 Task: Check the percentage active listings of work shop in the last 5 years.
Action: Mouse moved to (789, 206)
Screenshot: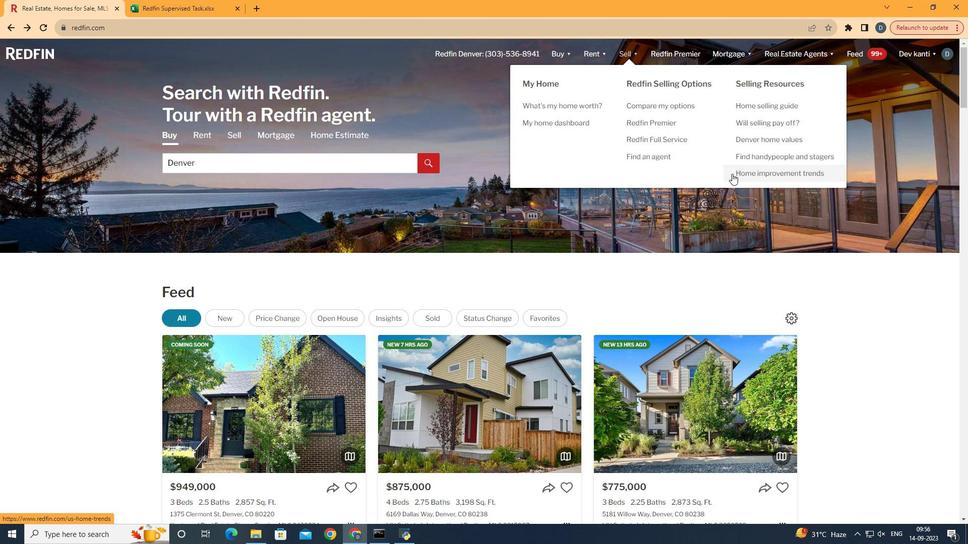 
Action: Mouse pressed left at (789, 206)
Screenshot: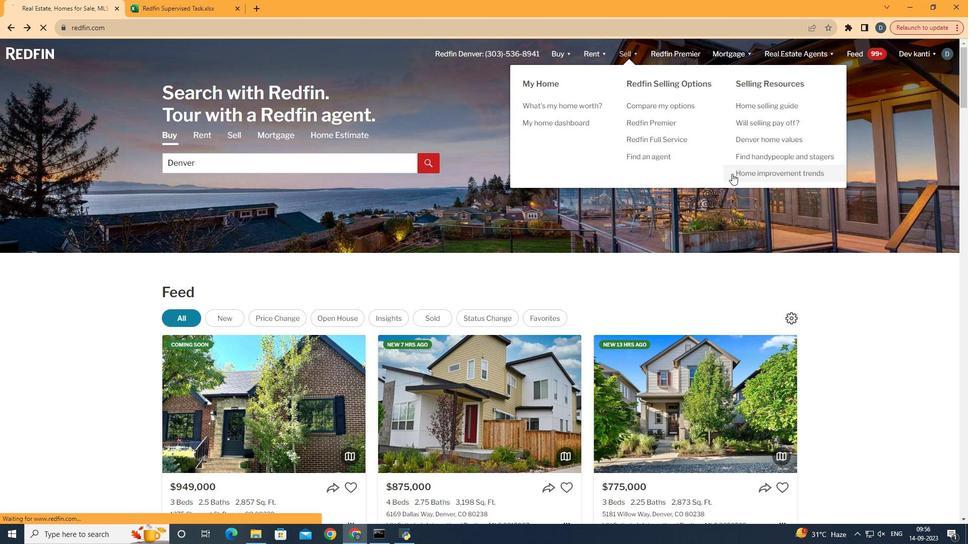 
Action: Mouse moved to (319, 218)
Screenshot: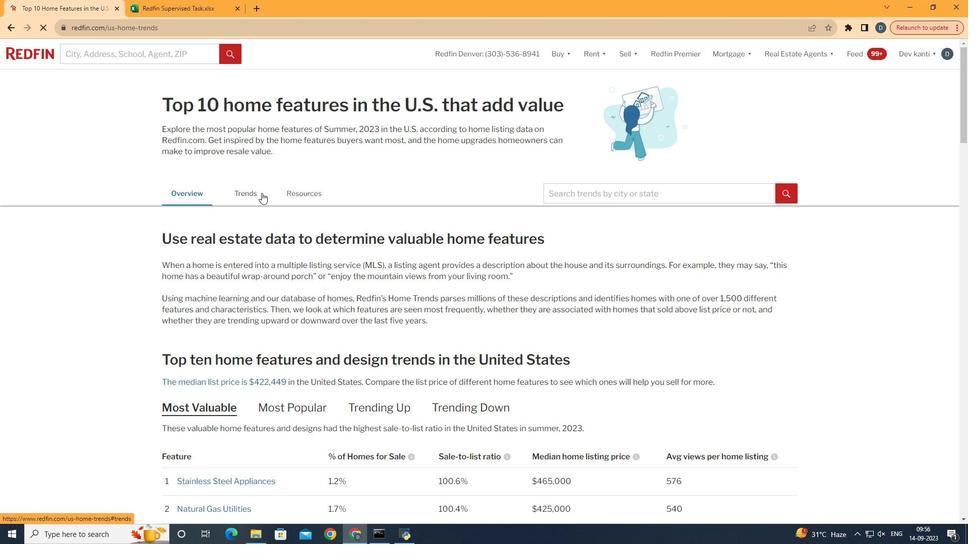 
Action: Mouse pressed left at (319, 218)
Screenshot: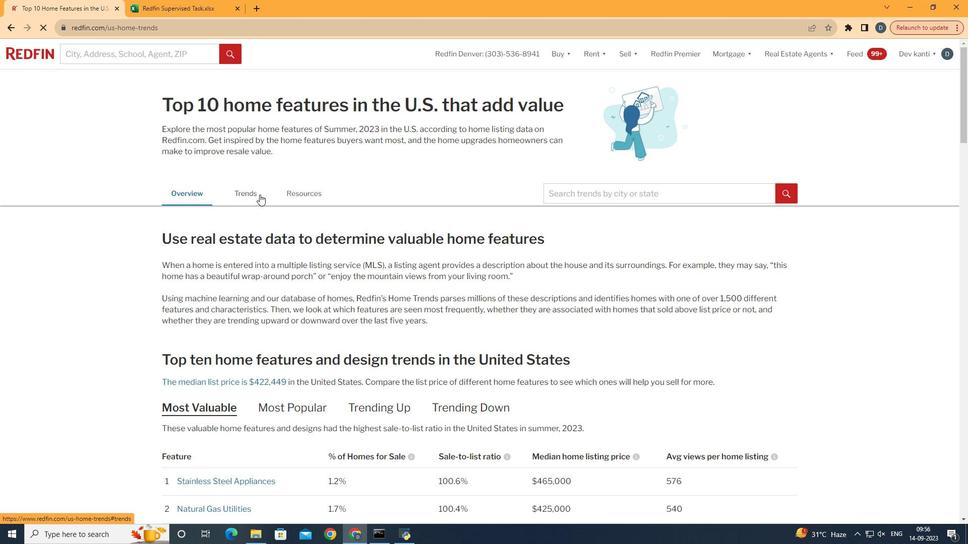 
Action: Mouse moved to (495, 265)
Screenshot: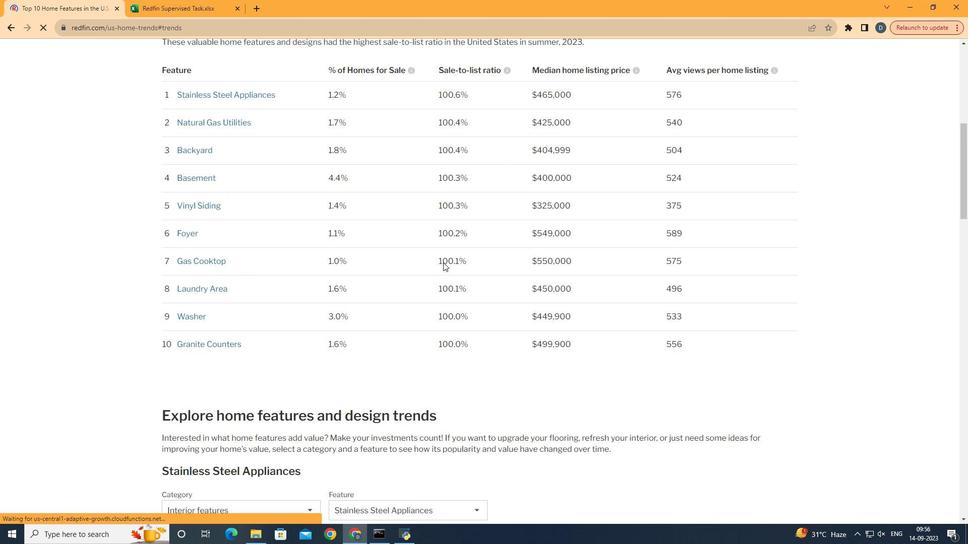
Action: Mouse scrolled (495, 265) with delta (0, 0)
Screenshot: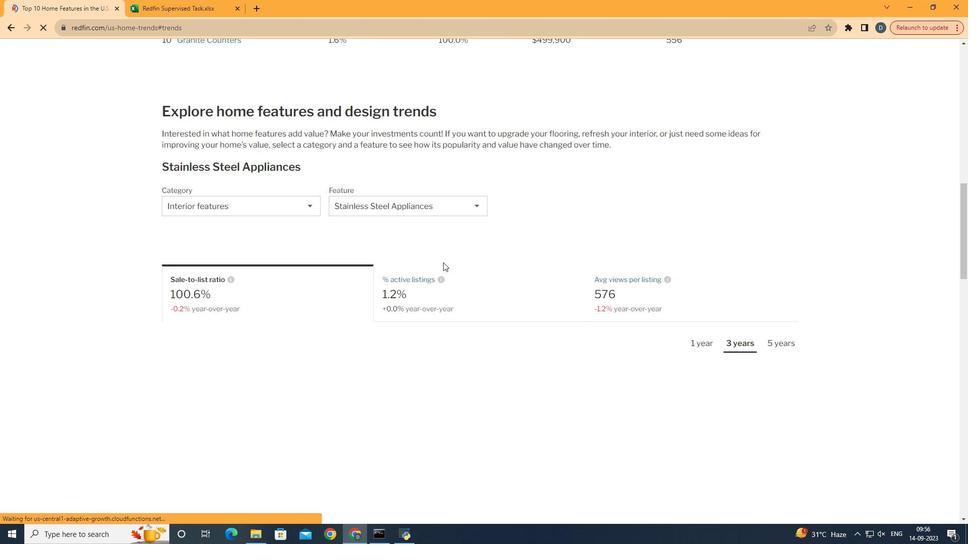 
Action: Mouse moved to (496, 265)
Screenshot: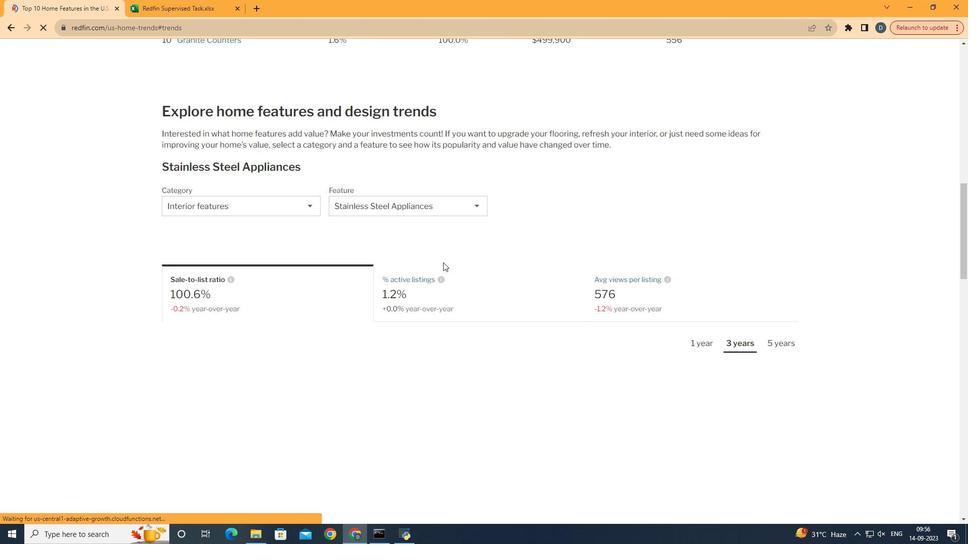 
Action: Mouse scrolled (496, 265) with delta (0, 0)
Screenshot: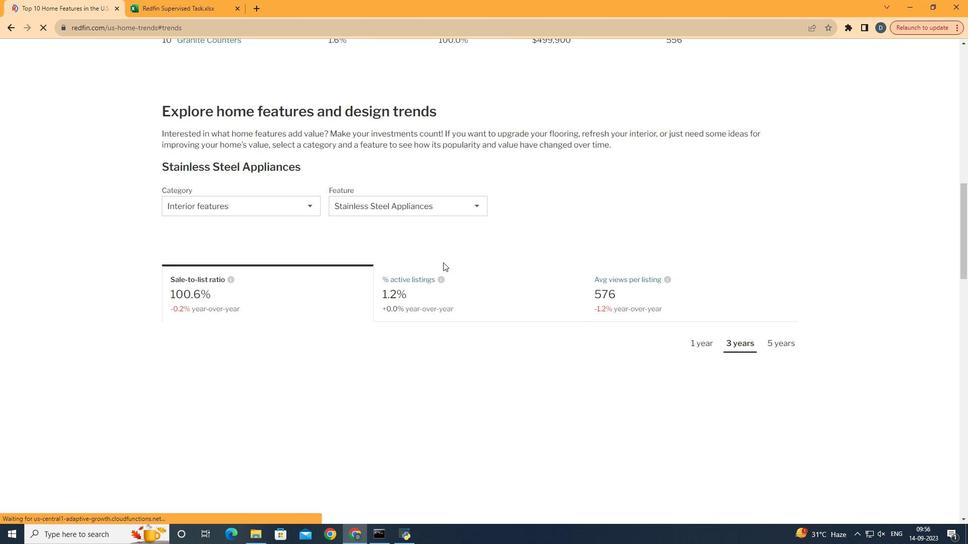 
Action: Mouse scrolled (496, 265) with delta (0, 0)
Screenshot: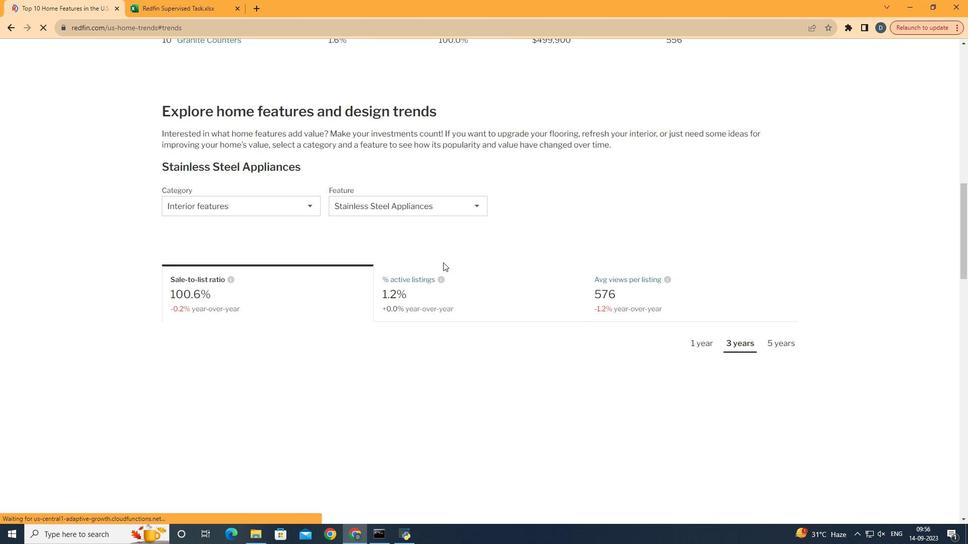 
Action: Mouse scrolled (496, 265) with delta (0, 0)
Screenshot: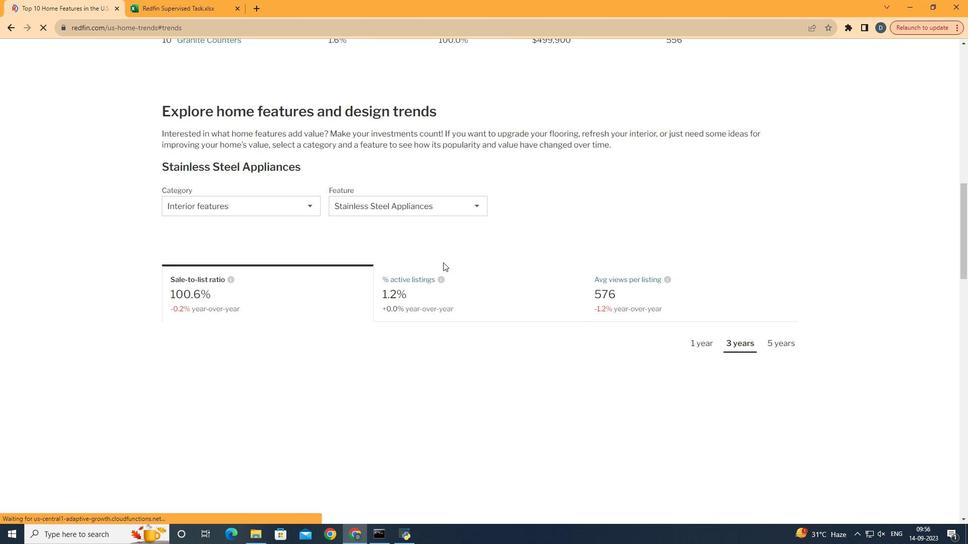 
Action: Mouse scrolled (496, 265) with delta (0, 0)
Screenshot: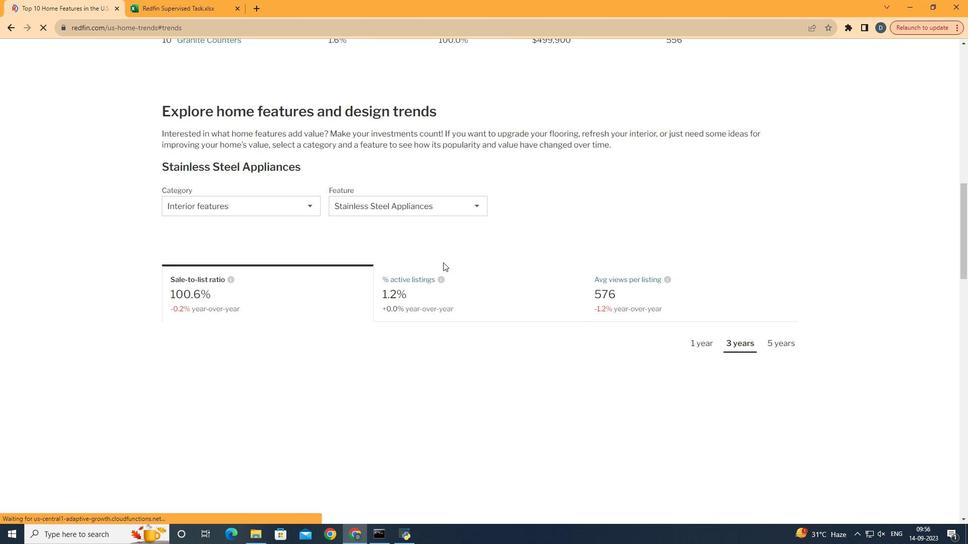 
Action: Mouse moved to (496, 265)
Screenshot: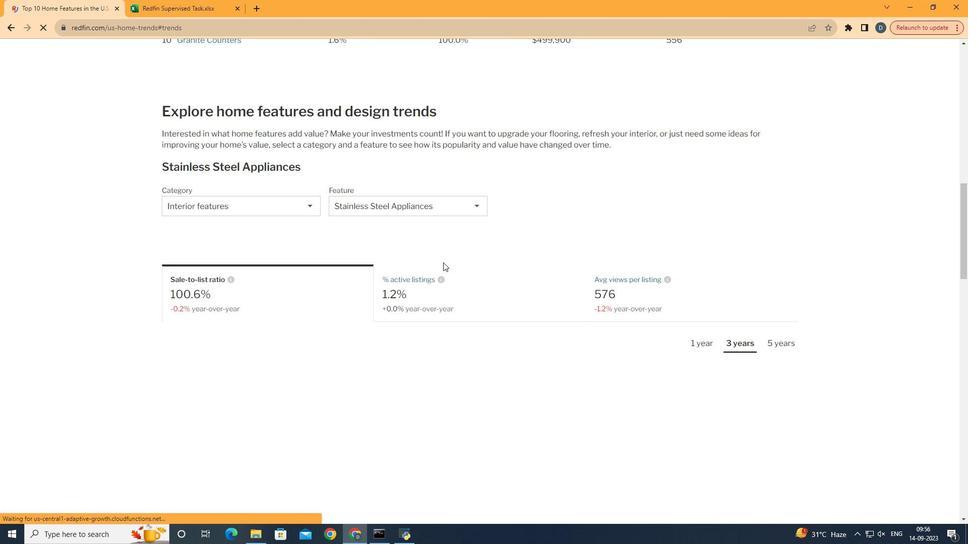 
Action: Mouse scrolled (496, 265) with delta (0, 0)
Screenshot: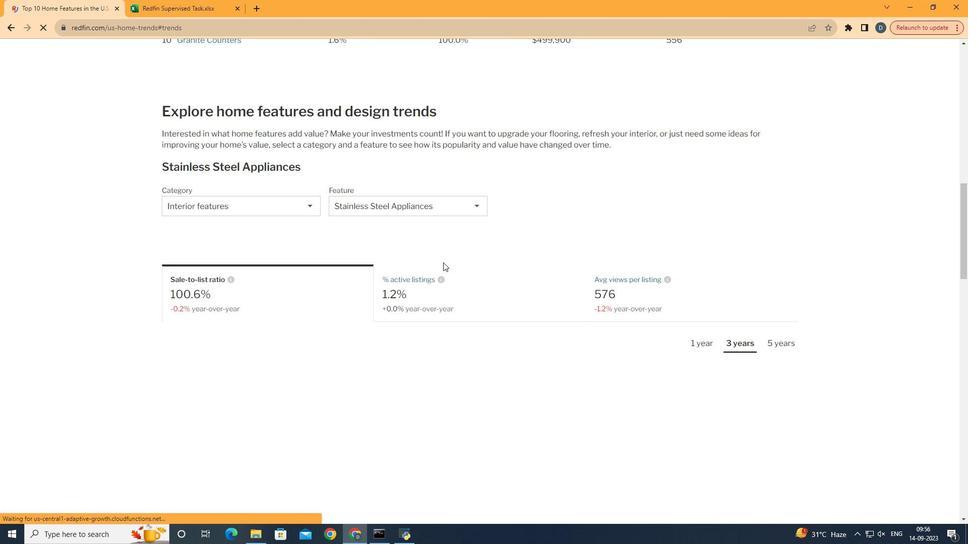 
Action: Mouse moved to (497, 265)
Screenshot: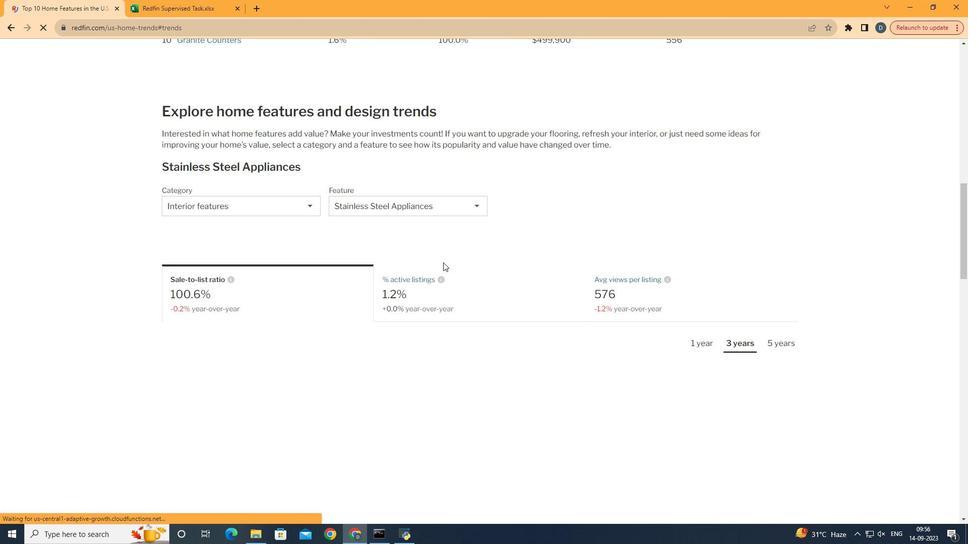 
Action: Mouse scrolled (497, 265) with delta (0, 0)
Screenshot: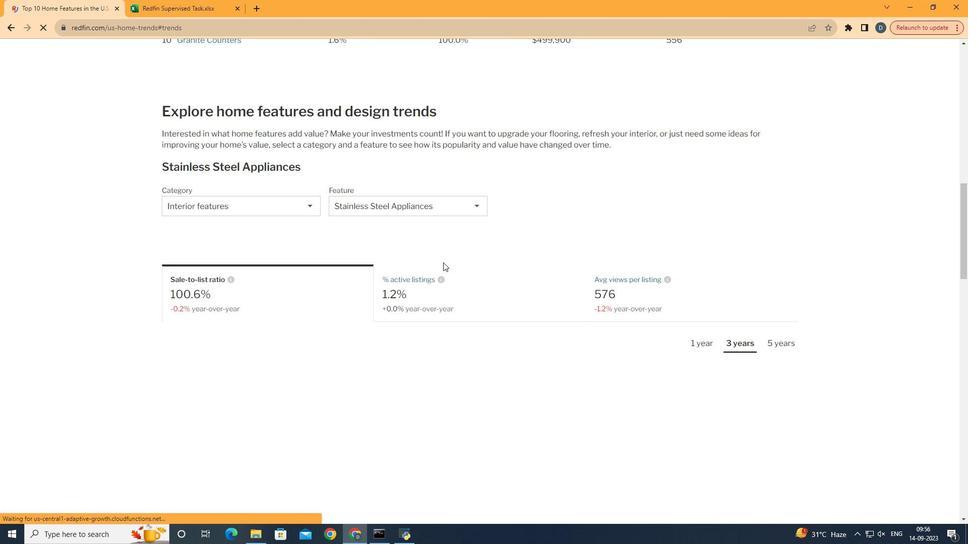 
Action: Mouse moved to (499, 265)
Screenshot: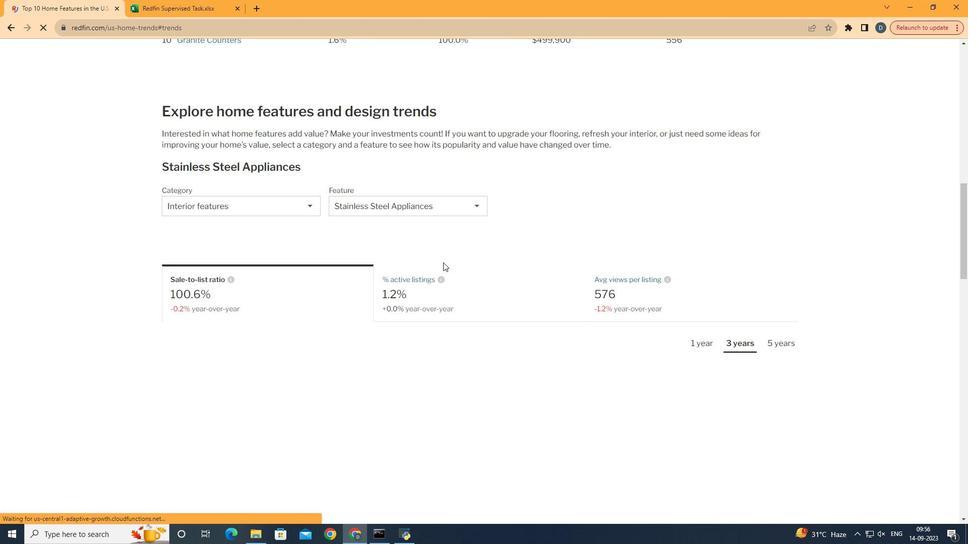 
Action: Mouse scrolled (499, 265) with delta (0, 0)
Screenshot: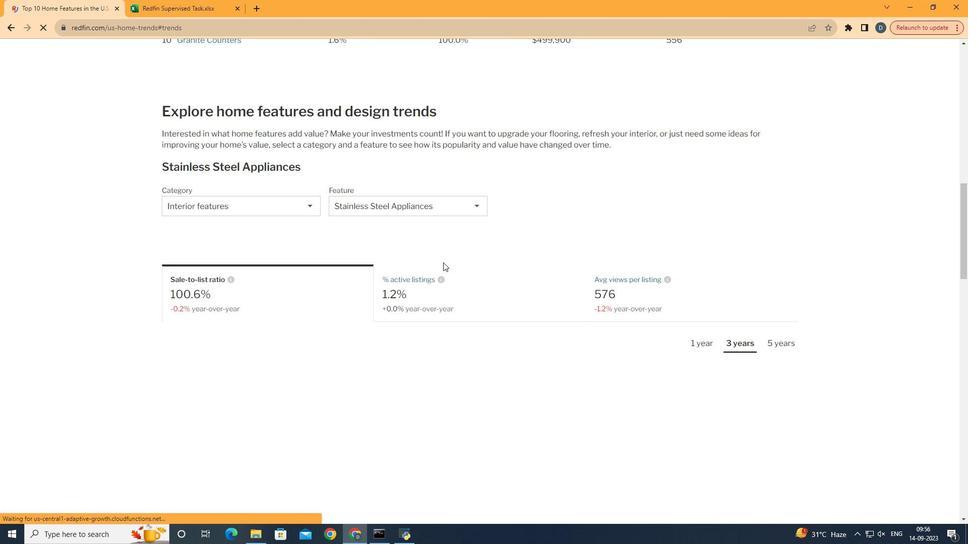 
Action: Mouse moved to (251, 232)
Screenshot: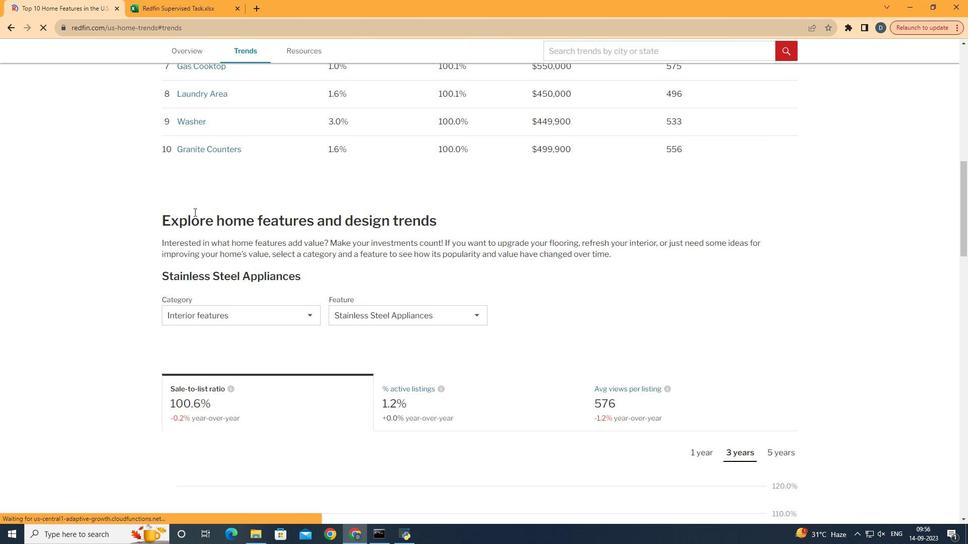 
Action: Mouse scrolled (251, 231) with delta (0, 0)
Screenshot: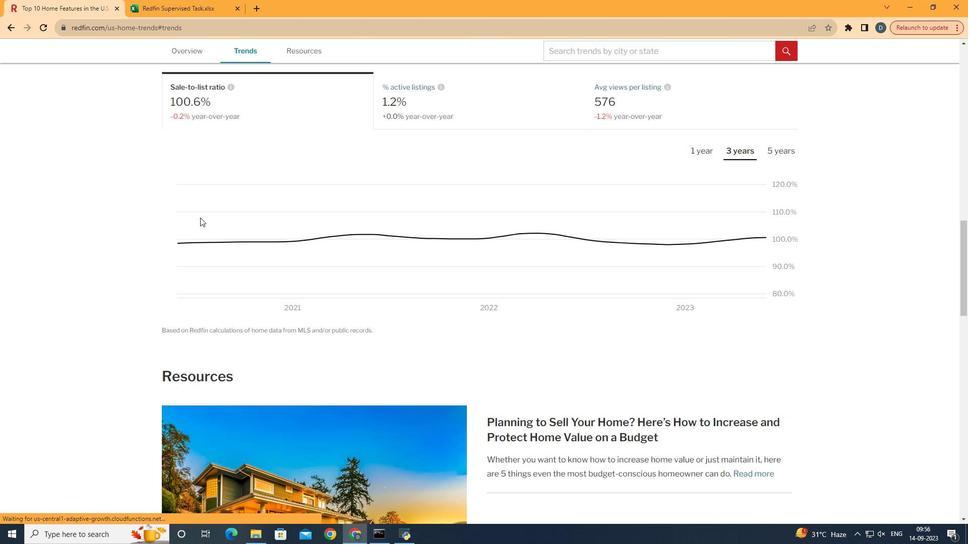 
Action: Mouse scrolled (251, 231) with delta (0, 0)
Screenshot: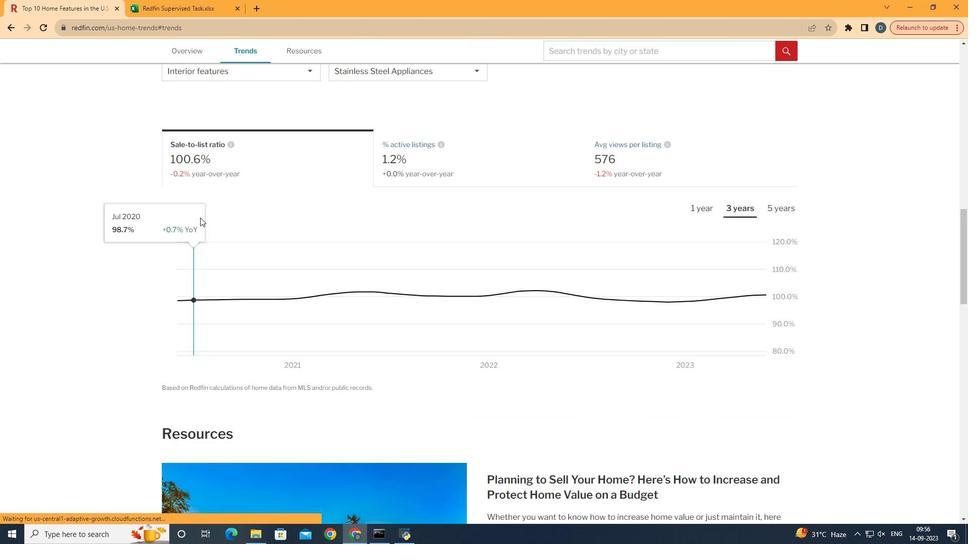 
Action: Mouse scrolled (251, 231) with delta (0, 0)
Screenshot: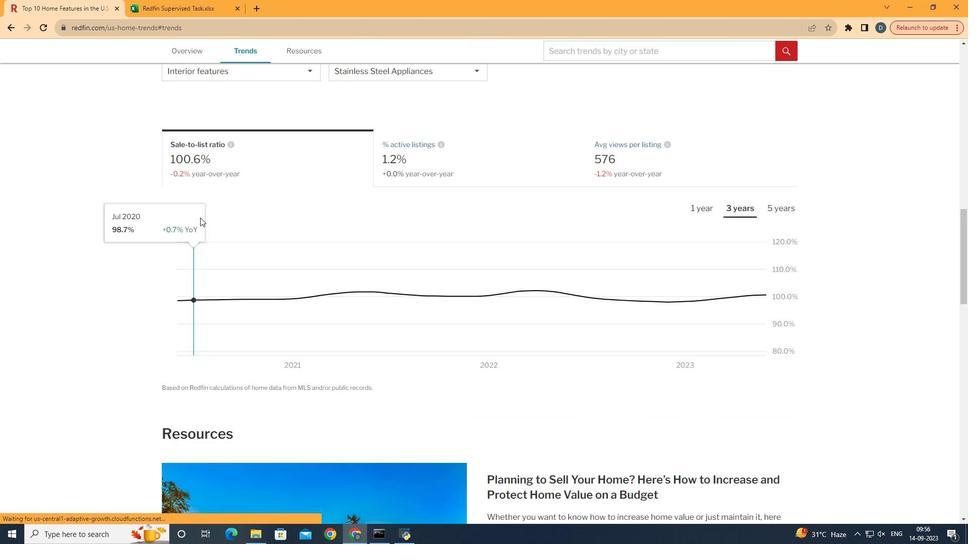 
Action: Mouse scrolled (251, 231) with delta (0, 0)
Screenshot: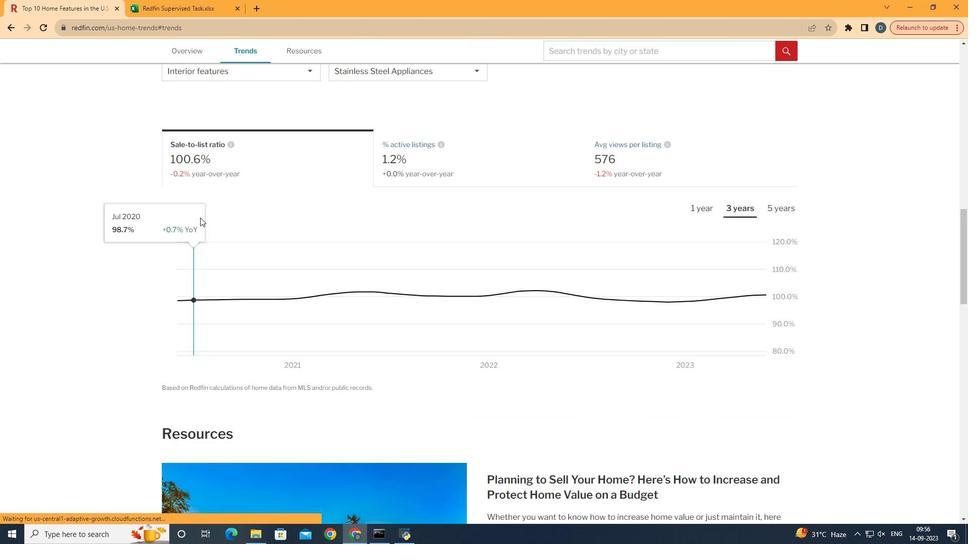 
Action: Mouse moved to (251, 233)
Screenshot: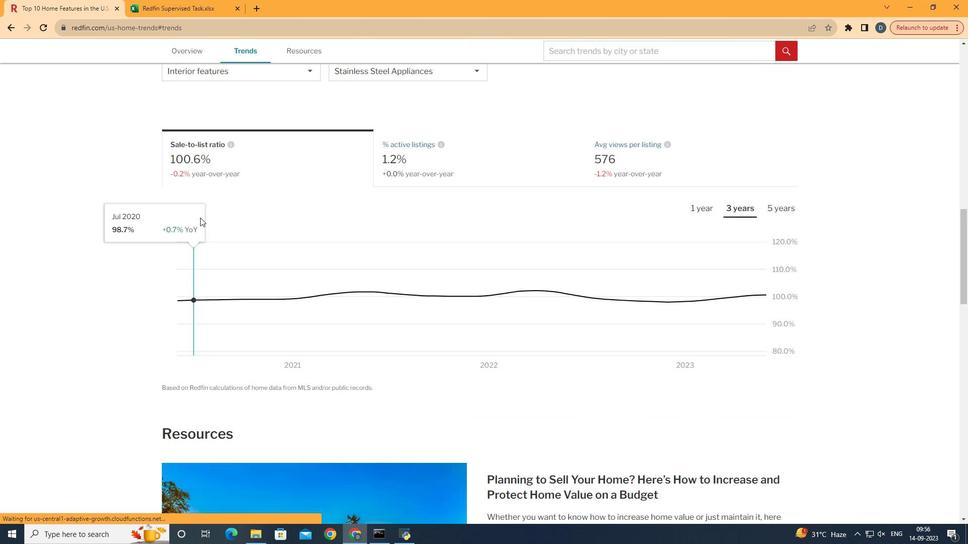 
Action: Mouse scrolled (251, 232) with delta (0, 0)
Screenshot: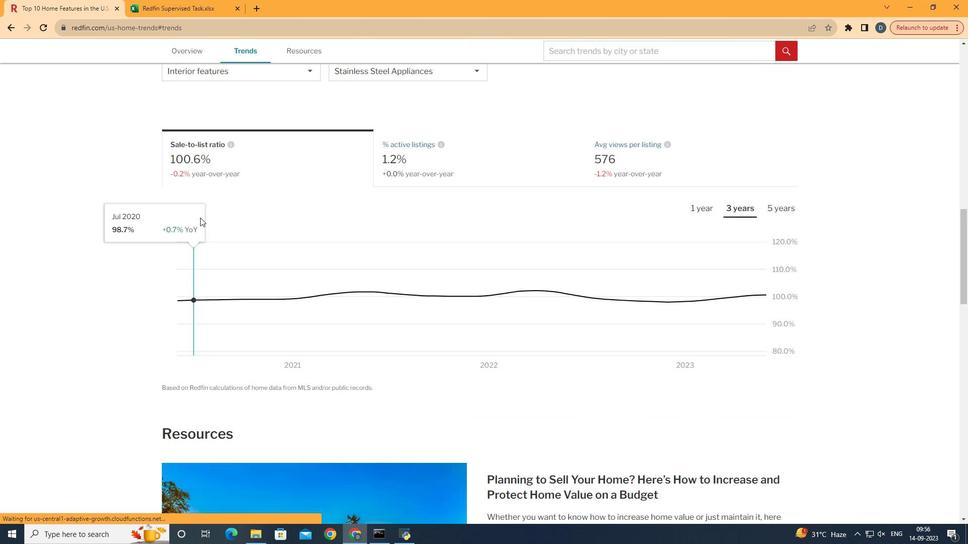 
Action: Mouse moved to (253, 234)
Screenshot: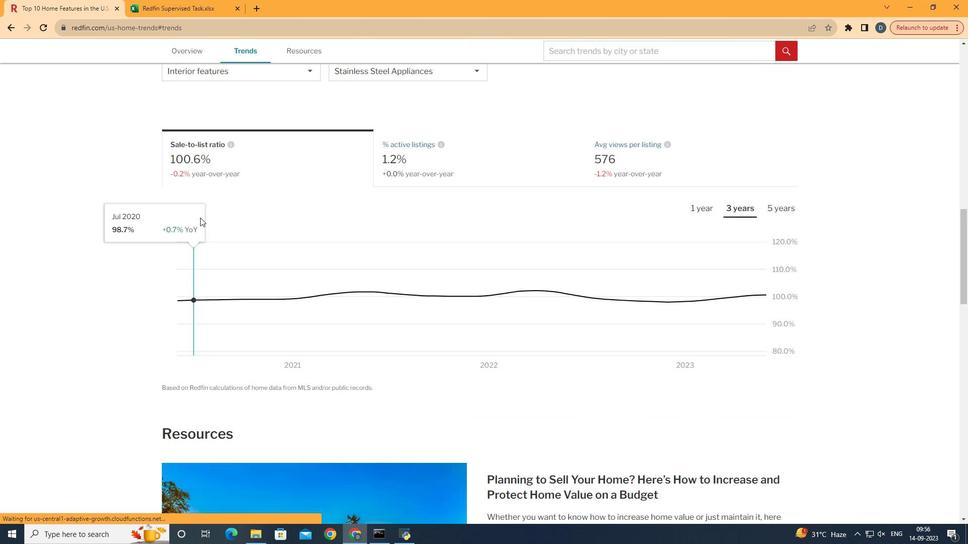 
Action: Mouse scrolled (253, 234) with delta (0, 0)
Screenshot: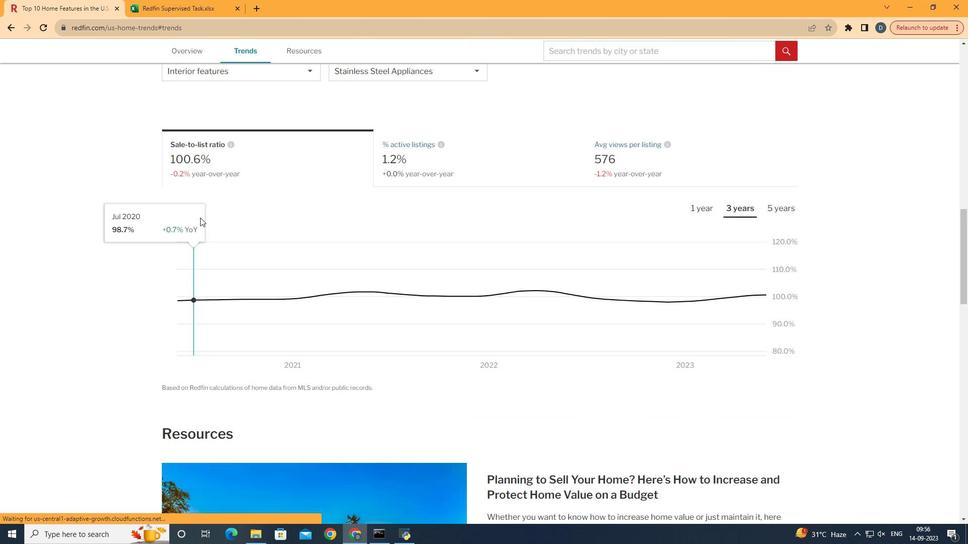 
Action: Mouse moved to (280, 222)
Screenshot: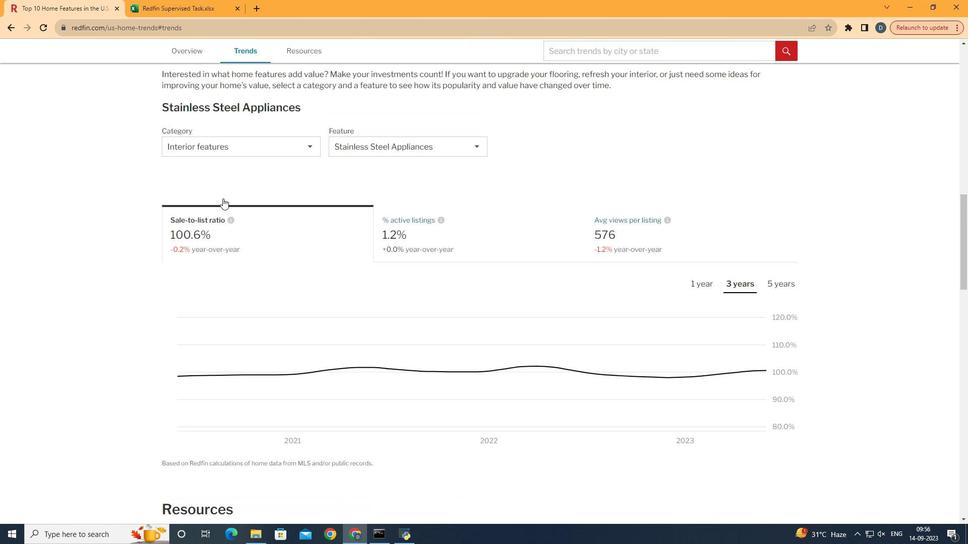 
Action: Mouse scrolled (280, 222) with delta (0, 0)
Screenshot: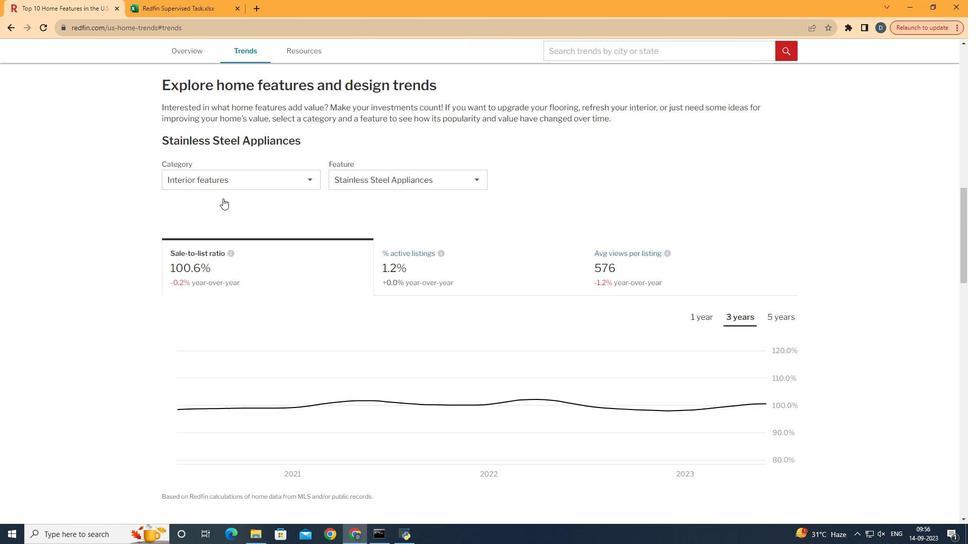 
Action: Mouse scrolled (280, 222) with delta (0, 0)
Screenshot: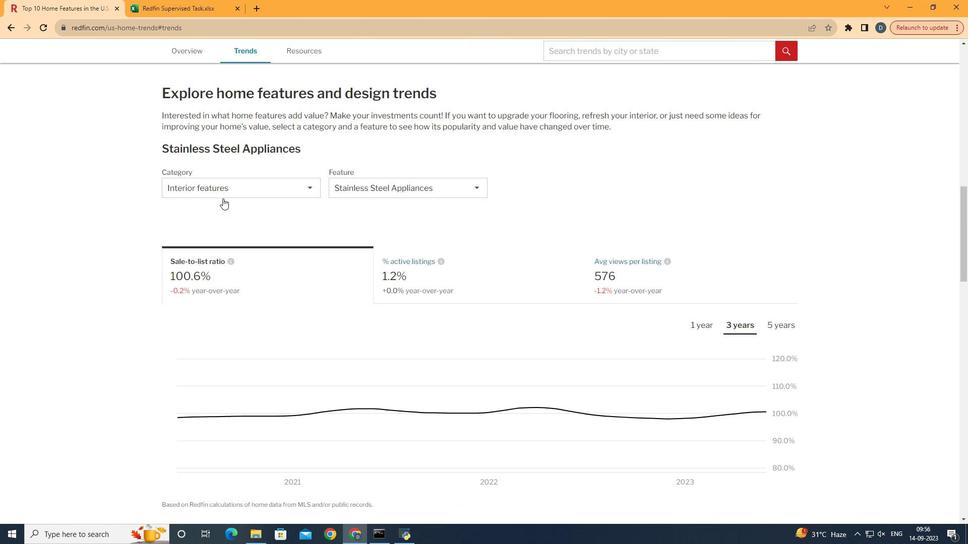 
Action: Mouse moved to (355, 213)
Screenshot: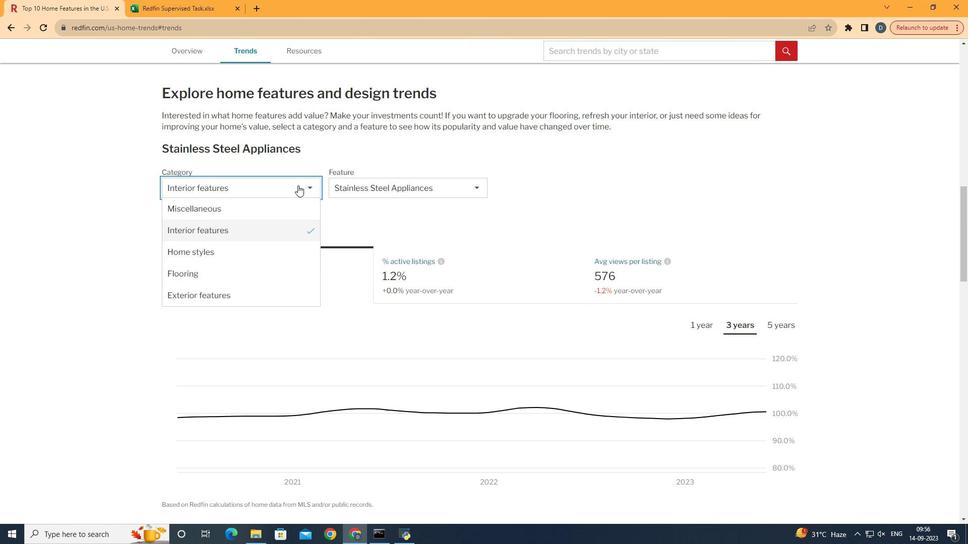 
Action: Mouse pressed left at (355, 213)
Screenshot: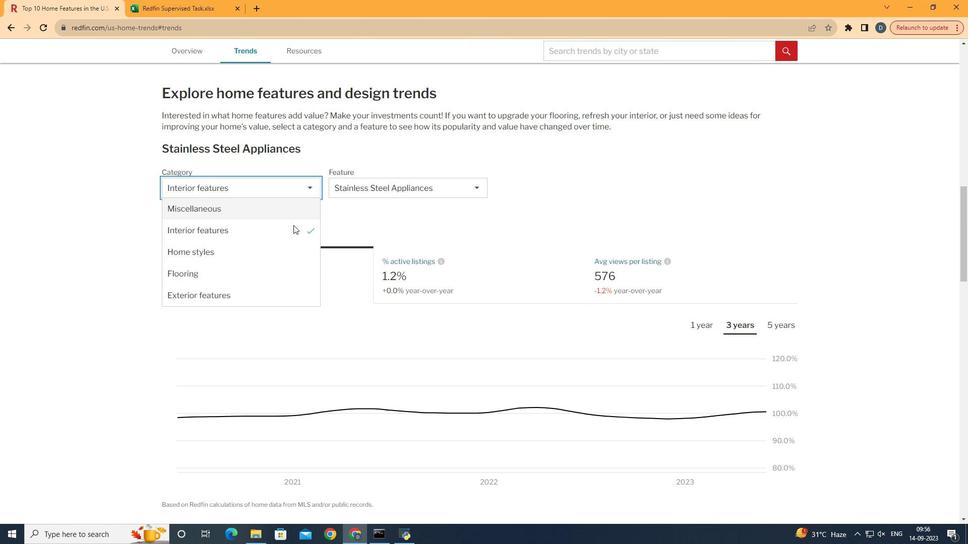 
Action: Mouse moved to (350, 245)
Screenshot: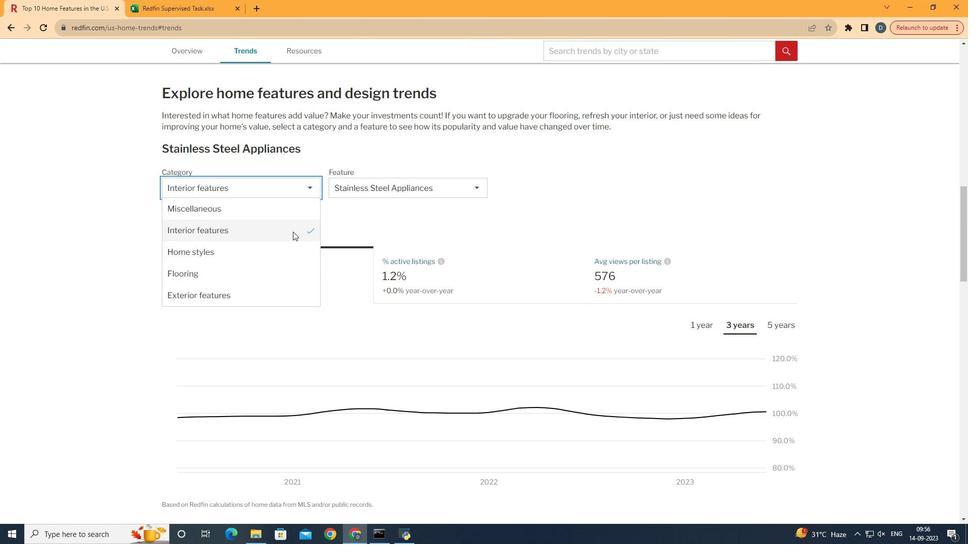 
Action: Mouse pressed left at (350, 245)
Screenshot: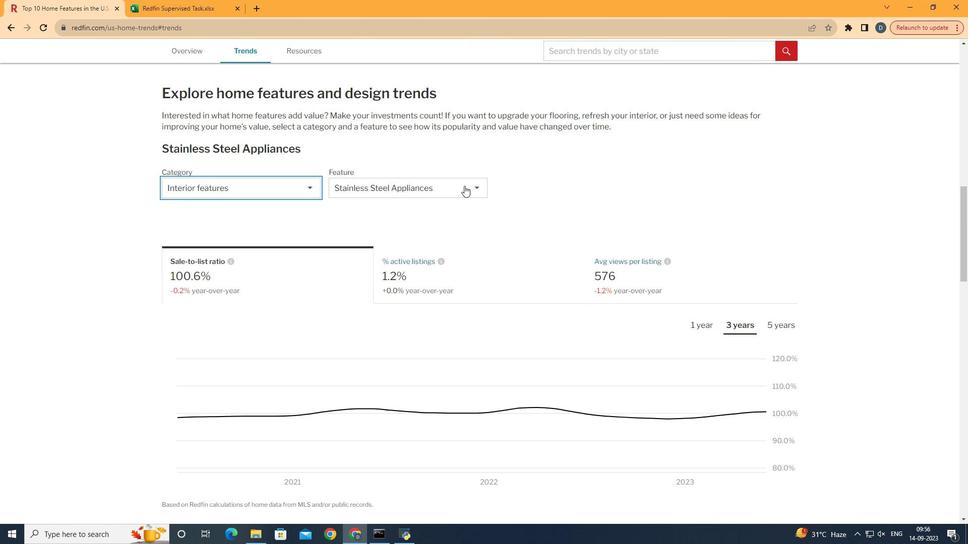 
Action: Mouse moved to (526, 209)
Screenshot: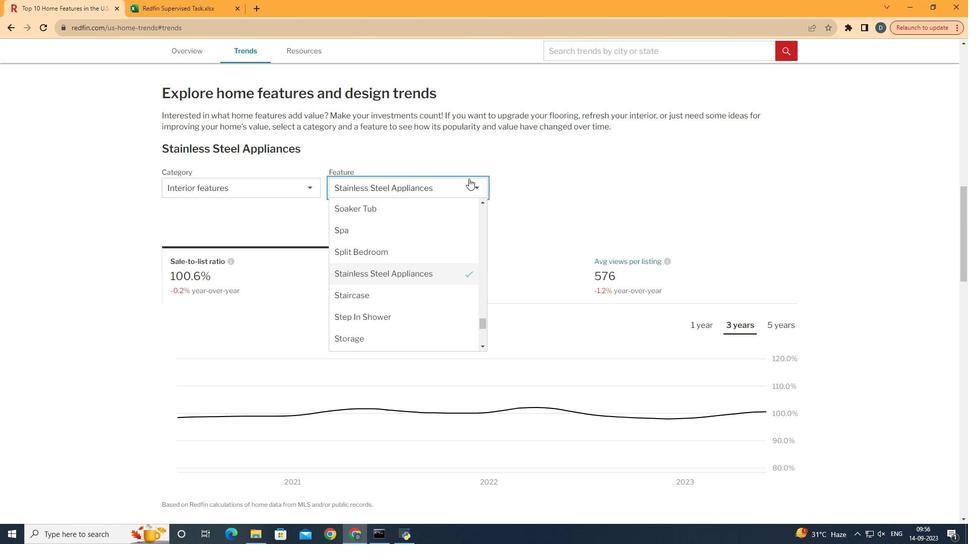 
Action: Mouse pressed left at (526, 209)
Screenshot: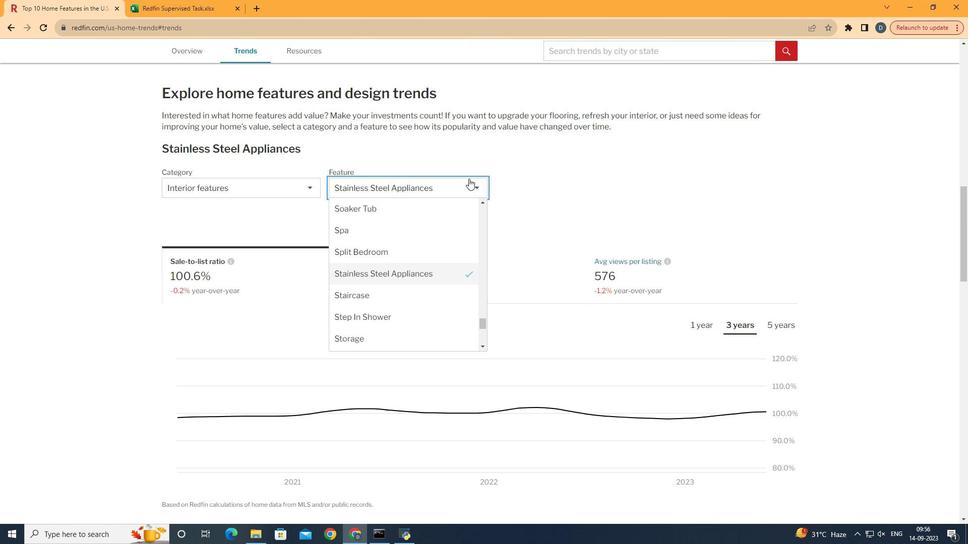 
Action: Mouse moved to (520, 254)
Screenshot: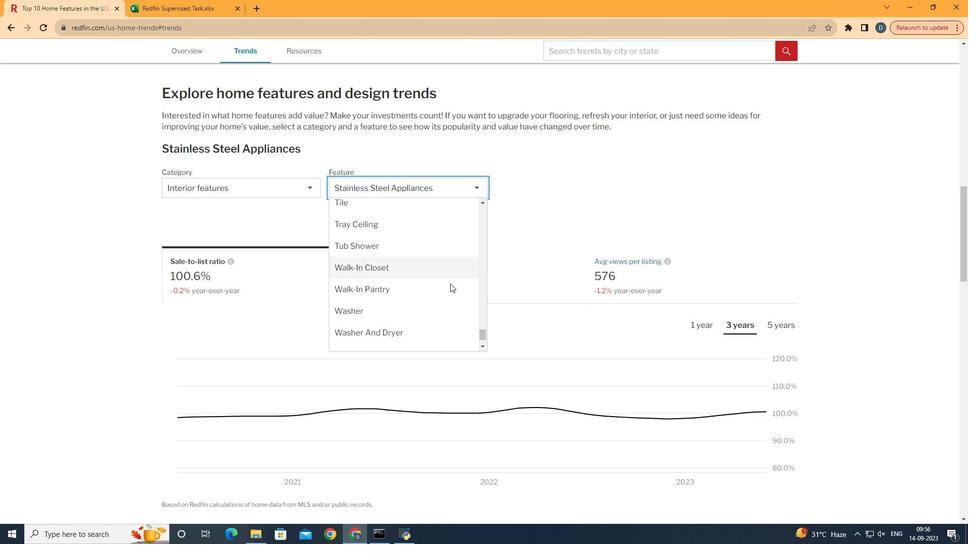 
Action: Mouse scrolled (520, 254) with delta (0, 0)
Screenshot: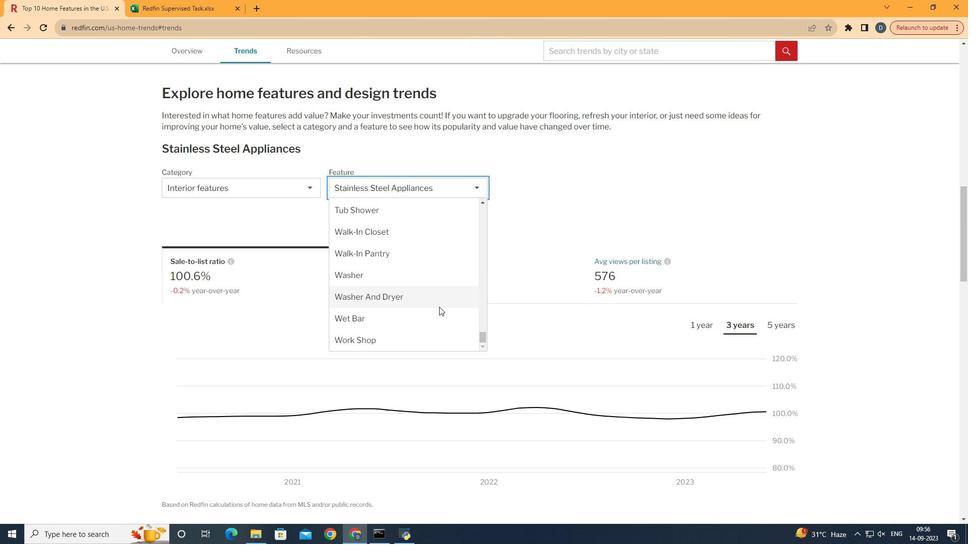 
Action: Mouse scrolled (520, 254) with delta (0, 0)
Screenshot: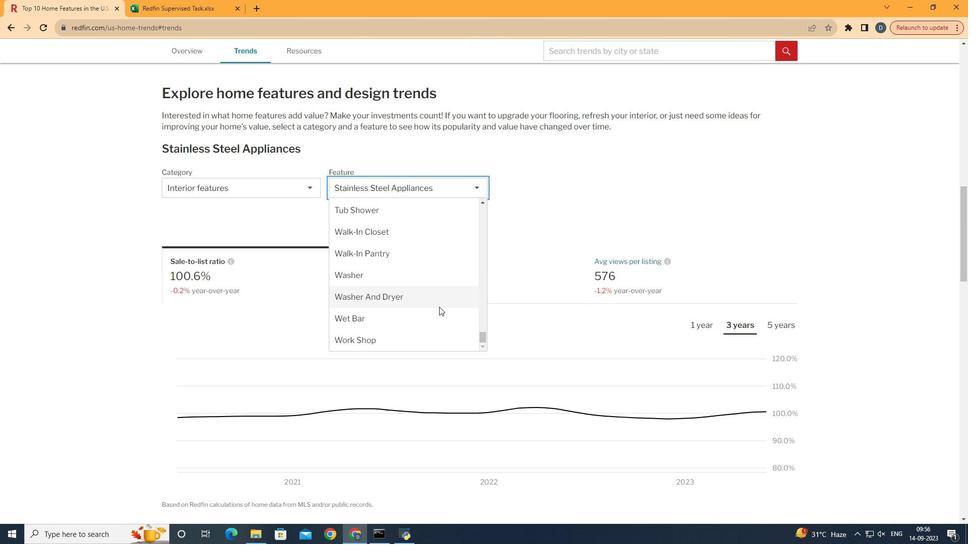 
Action: Mouse scrolled (520, 254) with delta (0, 0)
Screenshot: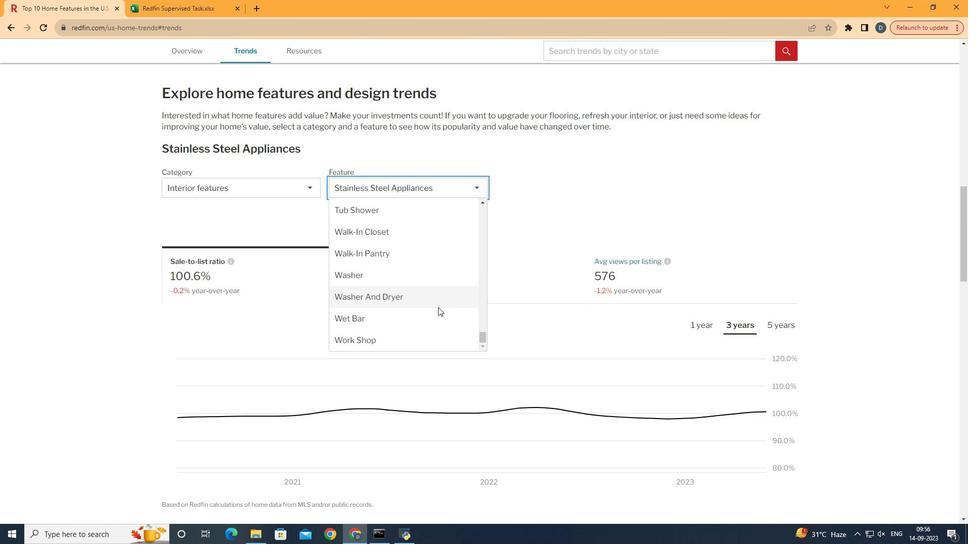
Action: Mouse scrolled (520, 254) with delta (0, 0)
Screenshot: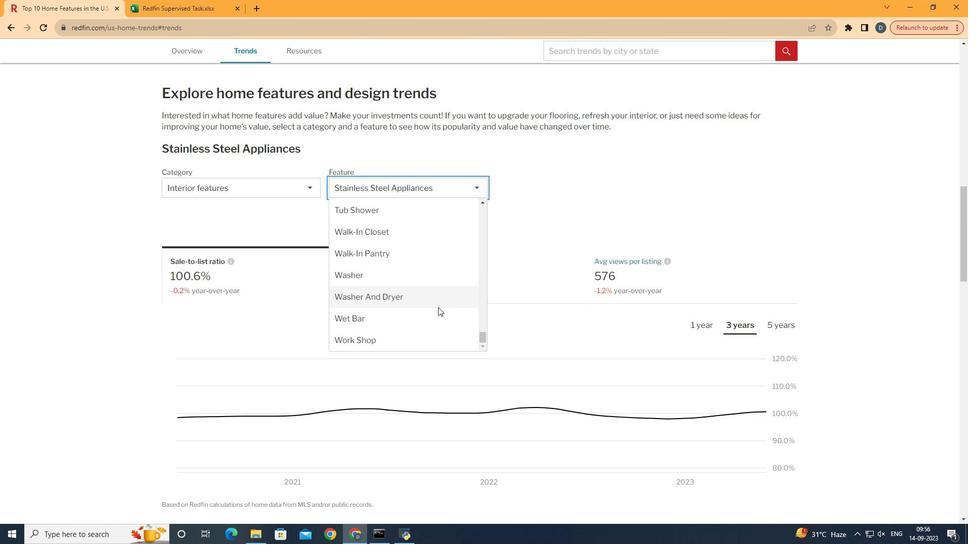 
Action: Mouse scrolled (520, 254) with delta (0, 0)
Screenshot: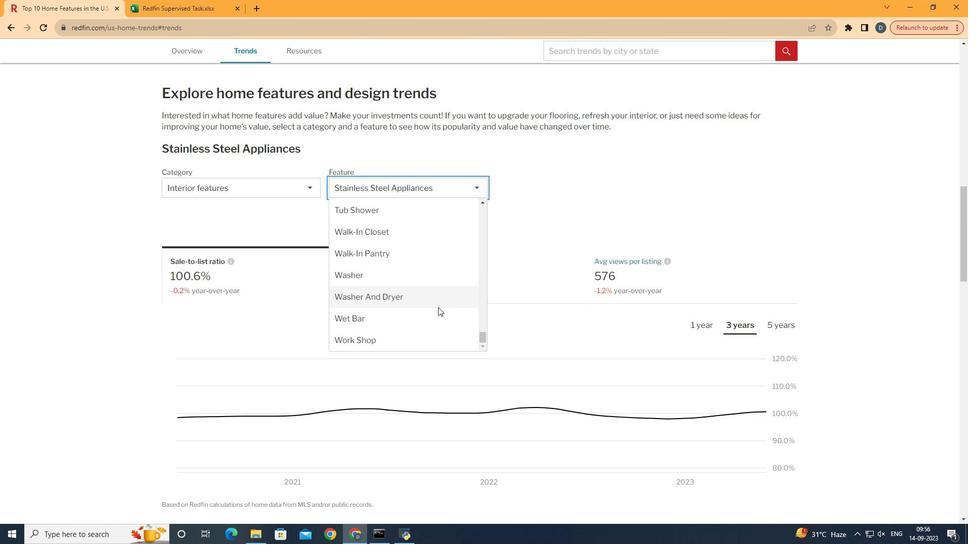 
Action: Mouse scrolled (520, 254) with delta (0, 0)
Screenshot: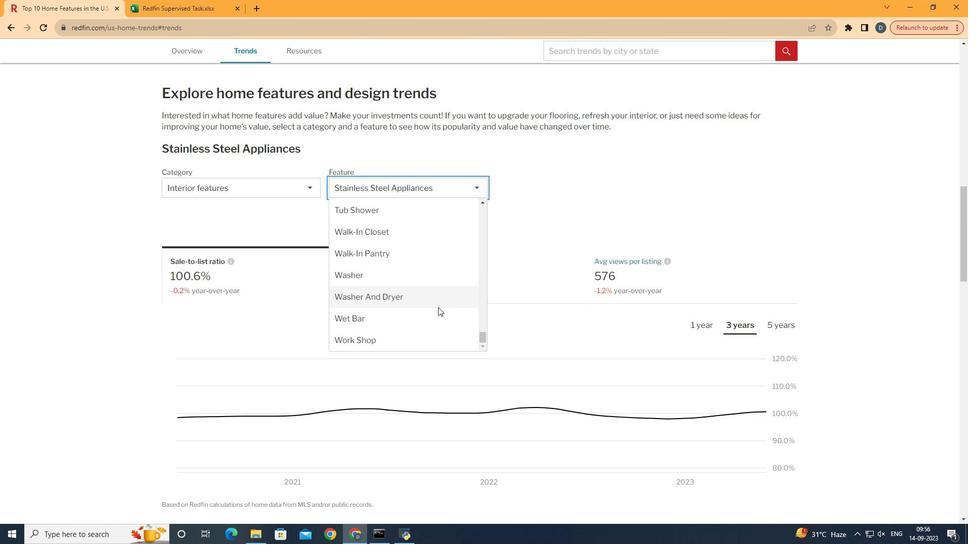
Action: Mouse moved to (488, 324)
Screenshot: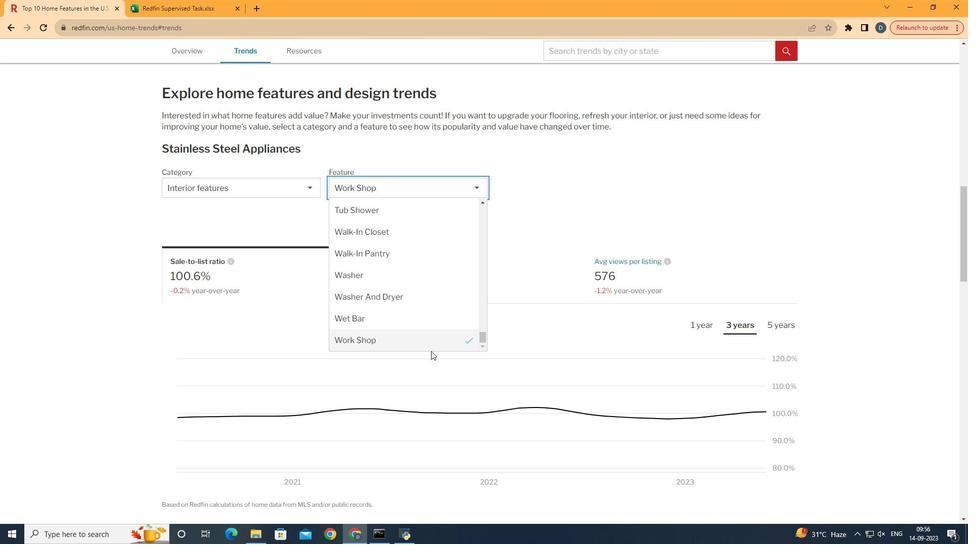 
Action: Mouse pressed left at (488, 324)
Screenshot: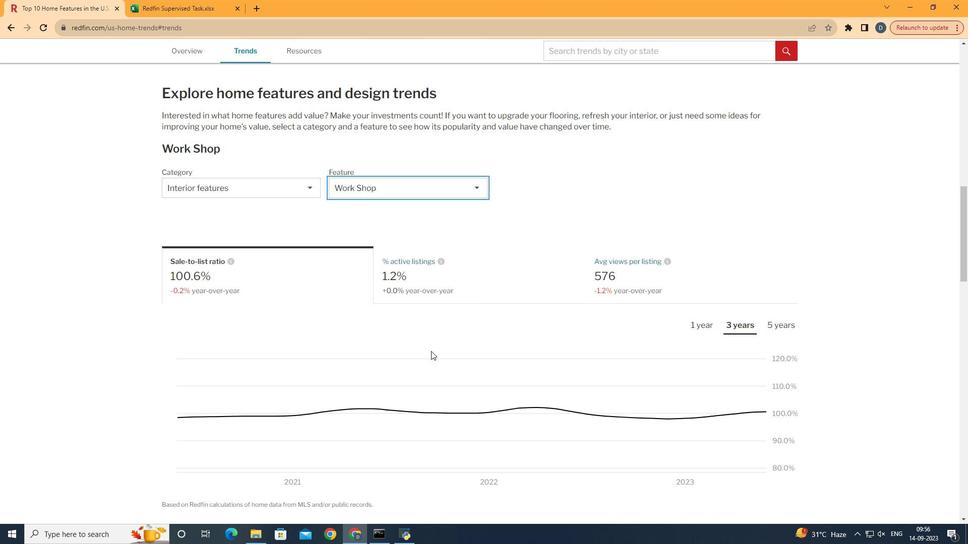 
Action: Mouse moved to (545, 267)
Screenshot: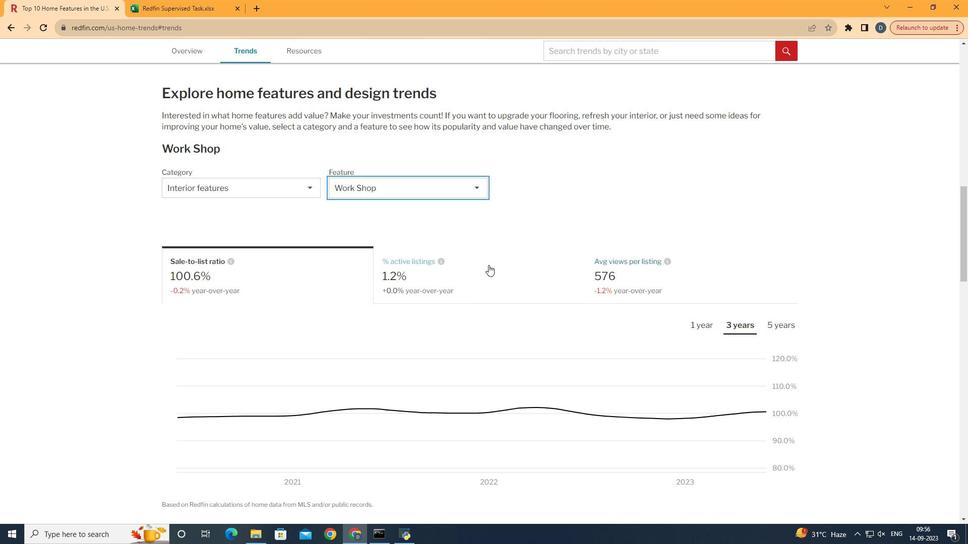
Action: Mouse pressed left at (545, 267)
Screenshot: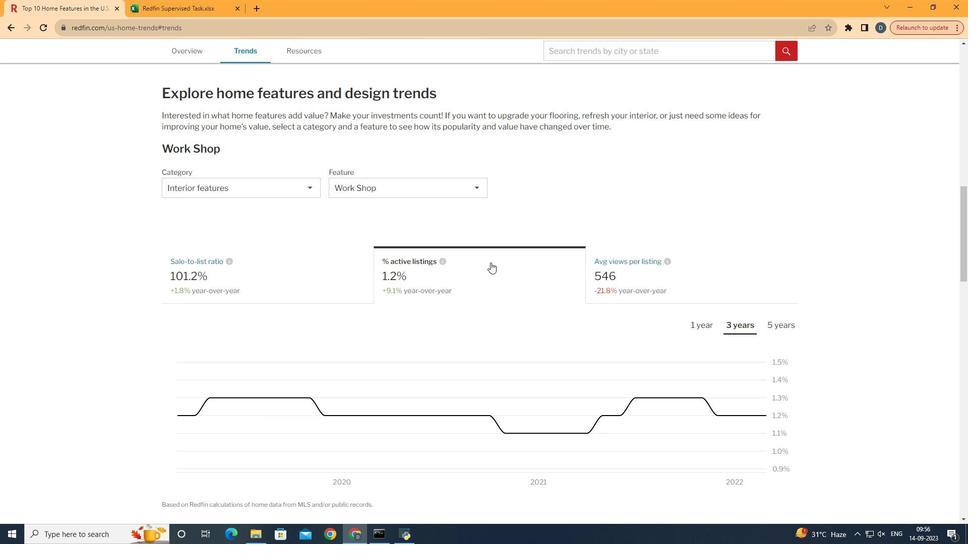 
Action: Mouse moved to (849, 307)
Screenshot: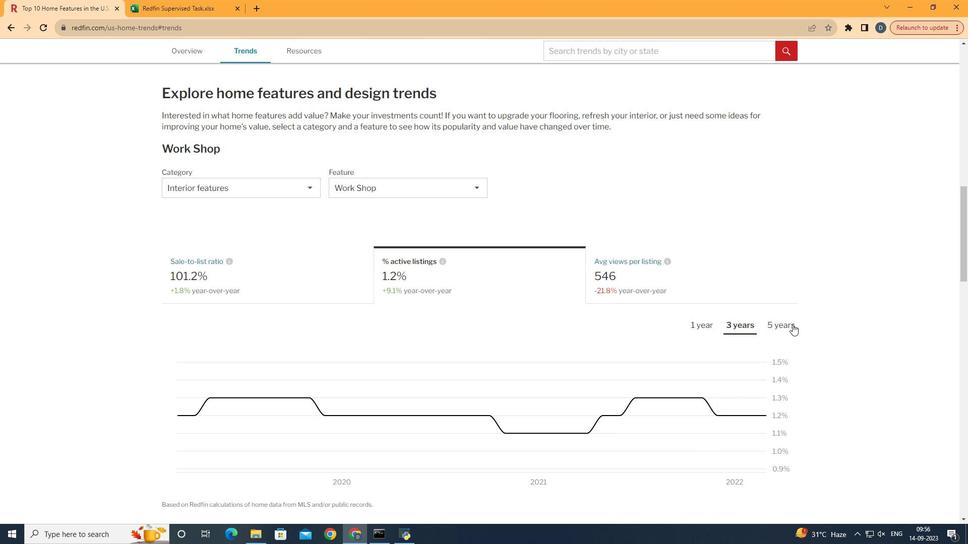 
Action: Mouse pressed left at (849, 307)
Screenshot: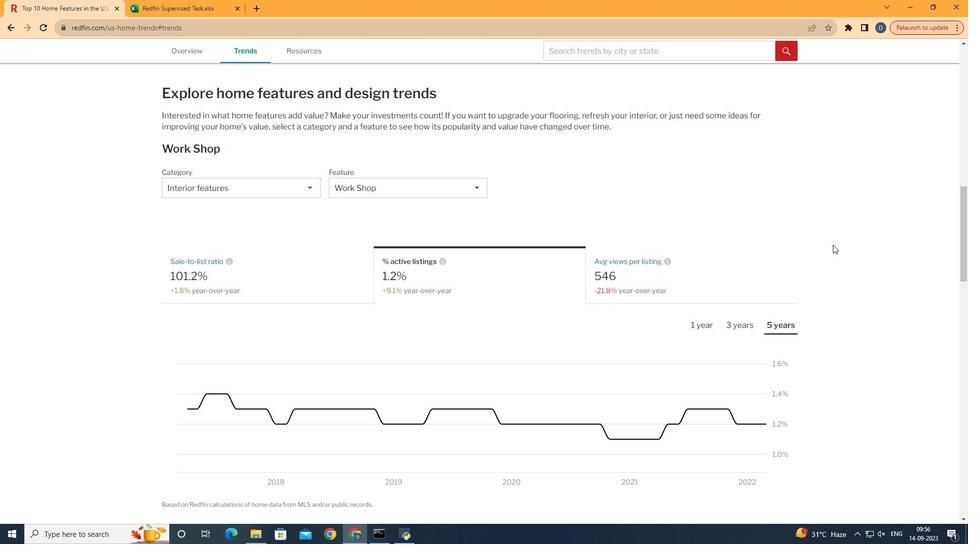 
Action: Mouse moved to (893, 246)
Screenshot: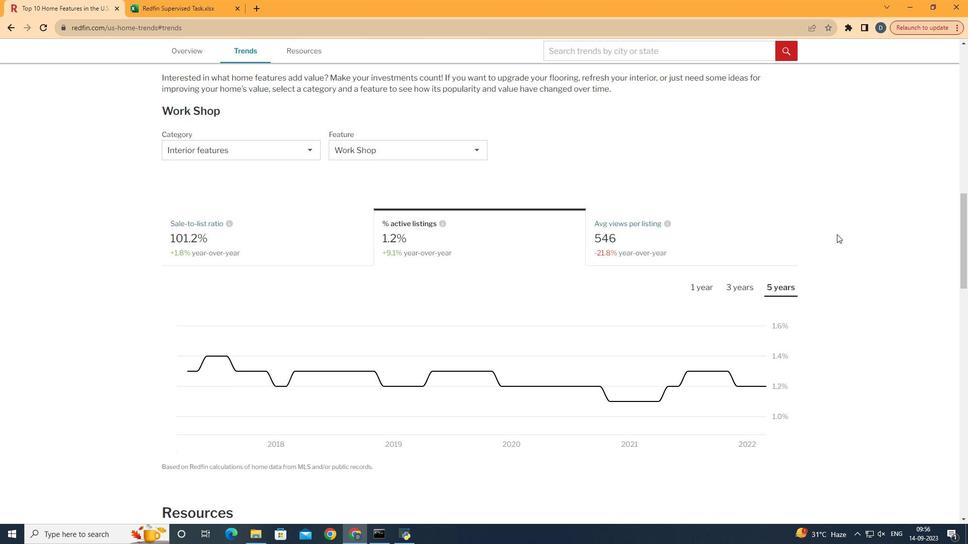 
Action: Mouse scrolled (893, 246) with delta (0, 0)
Screenshot: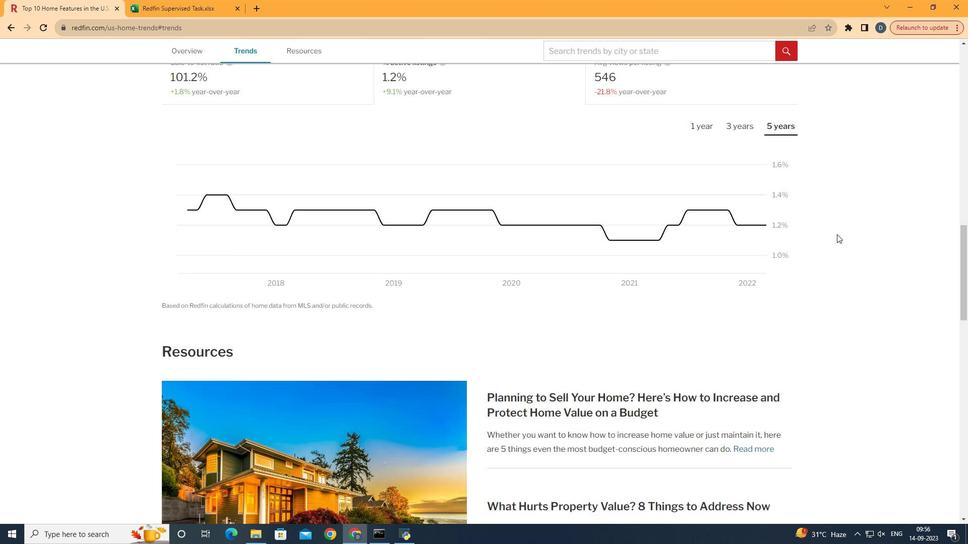 
Action: Mouse scrolled (893, 246) with delta (0, 0)
Screenshot: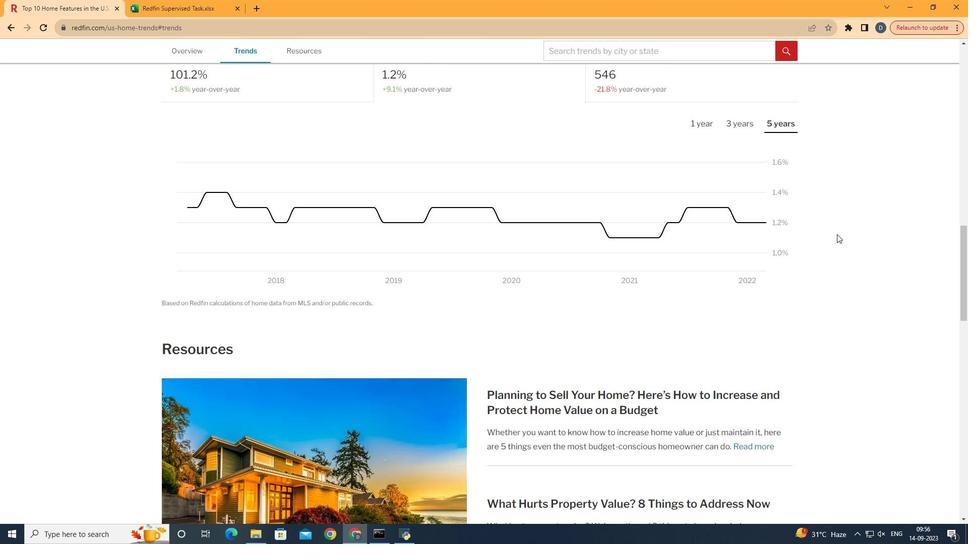 
Action: Mouse scrolled (893, 246) with delta (0, 0)
Screenshot: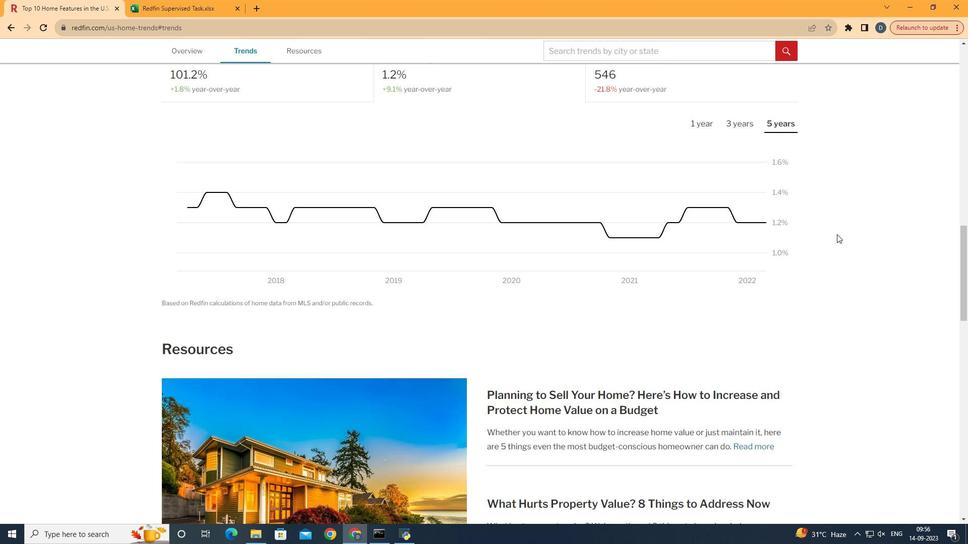 
Action: Mouse scrolled (893, 246) with delta (0, 0)
Screenshot: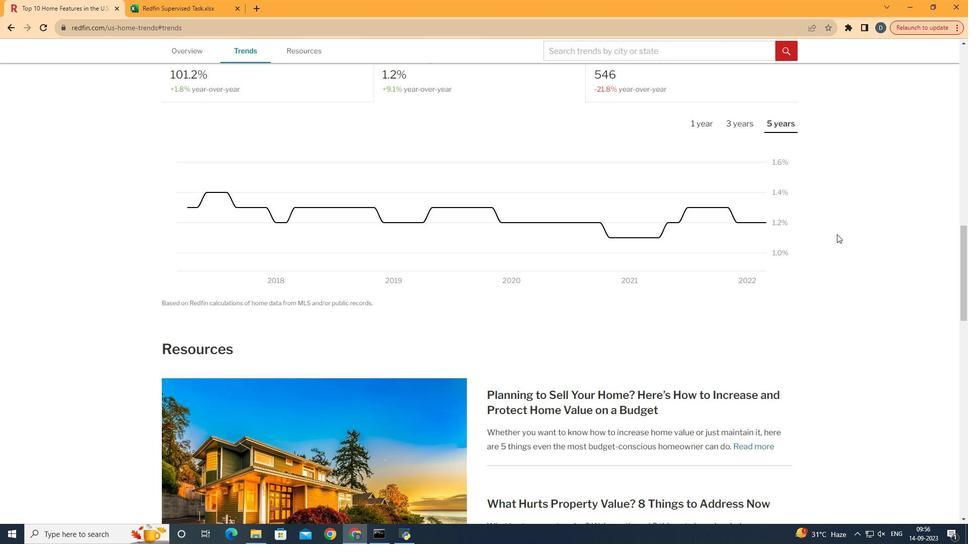
Action: Mouse moved to (895, 246)
Screenshot: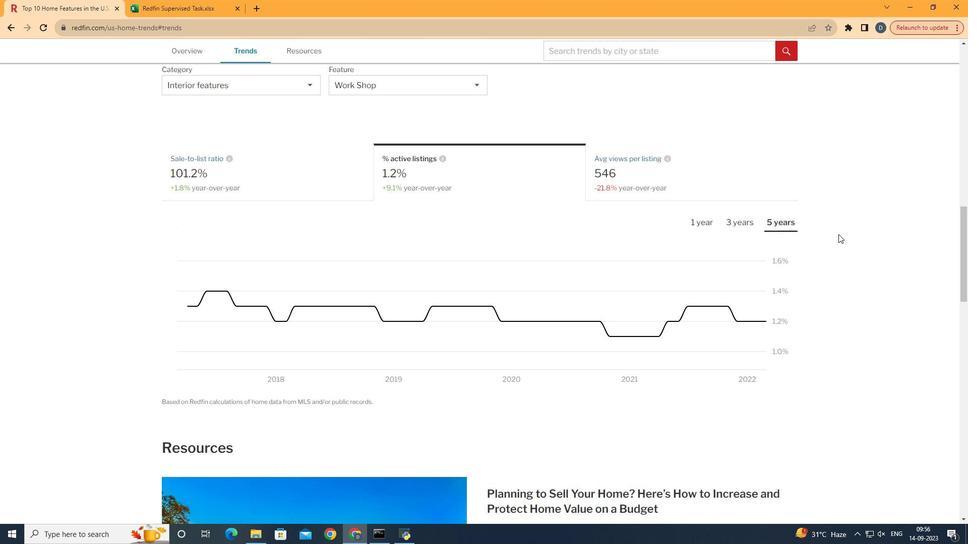 
Action: Mouse scrolled (895, 247) with delta (0, 0)
Screenshot: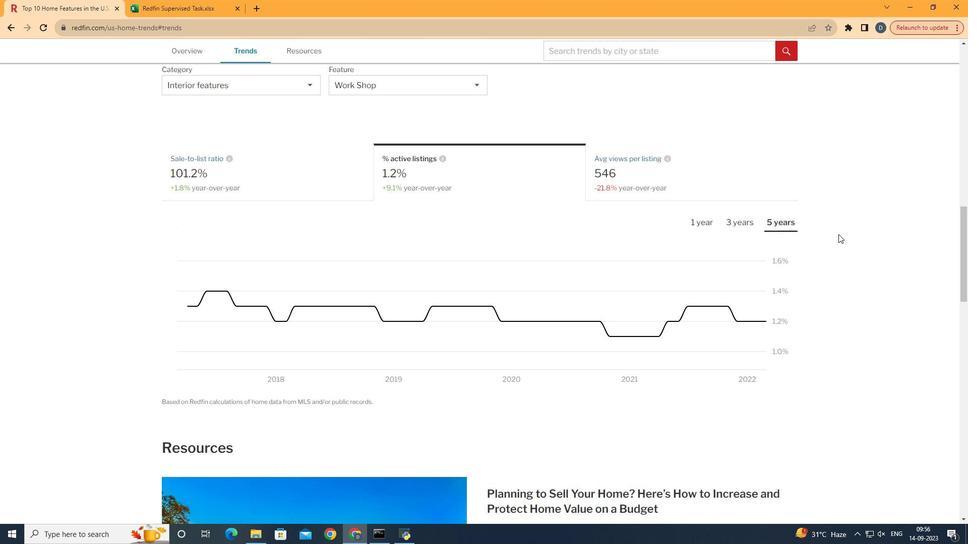 
Action: Mouse scrolled (895, 247) with delta (0, 0)
Screenshot: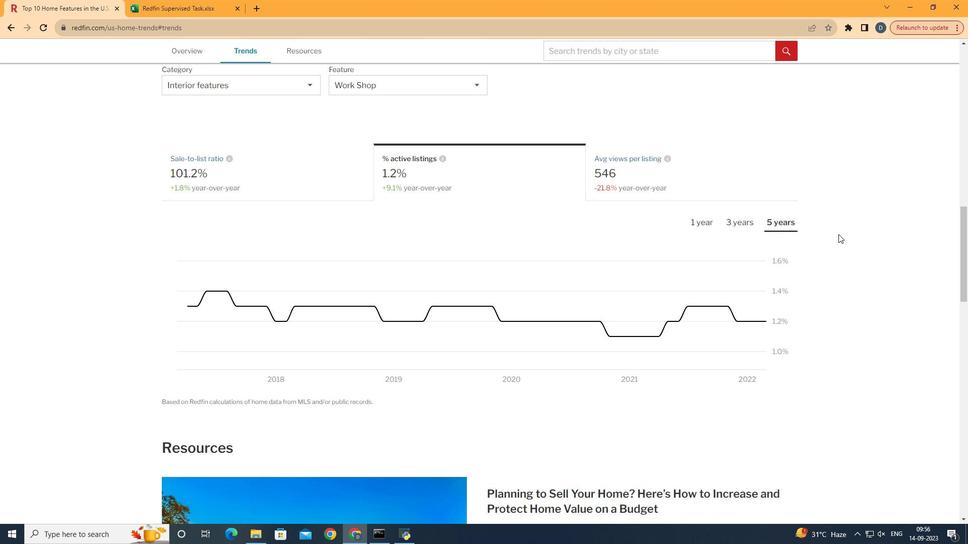 
